 Task: Put "Image C" in They travelled - to the Andes in Wide of Adrenaline Trailer
Action: Mouse moved to (209, 60)
Screenshot: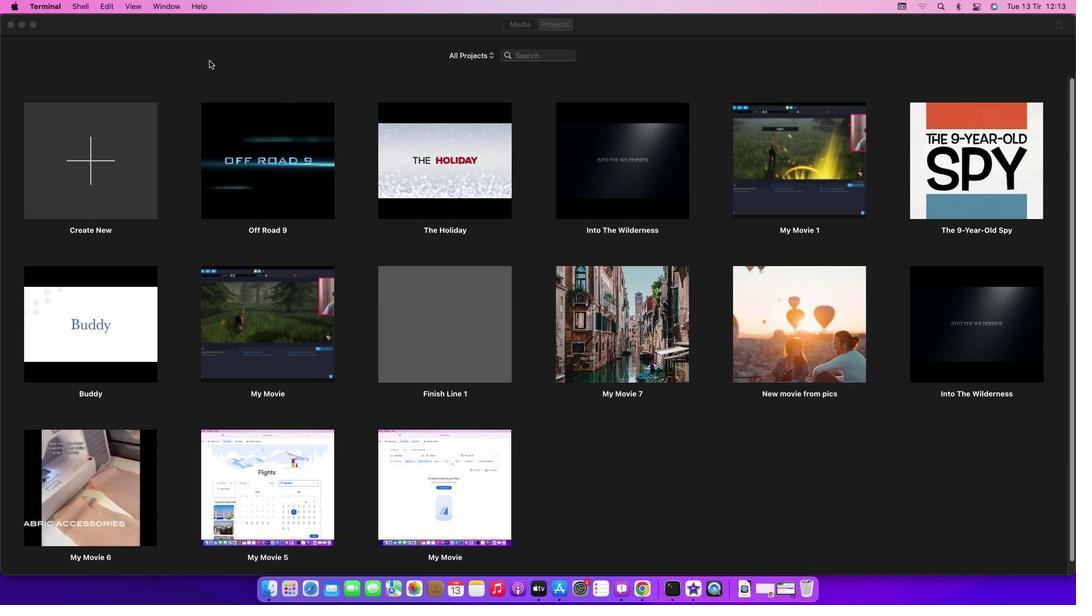 
Action: Mouse pressed left at (209, 60)
Screenshot: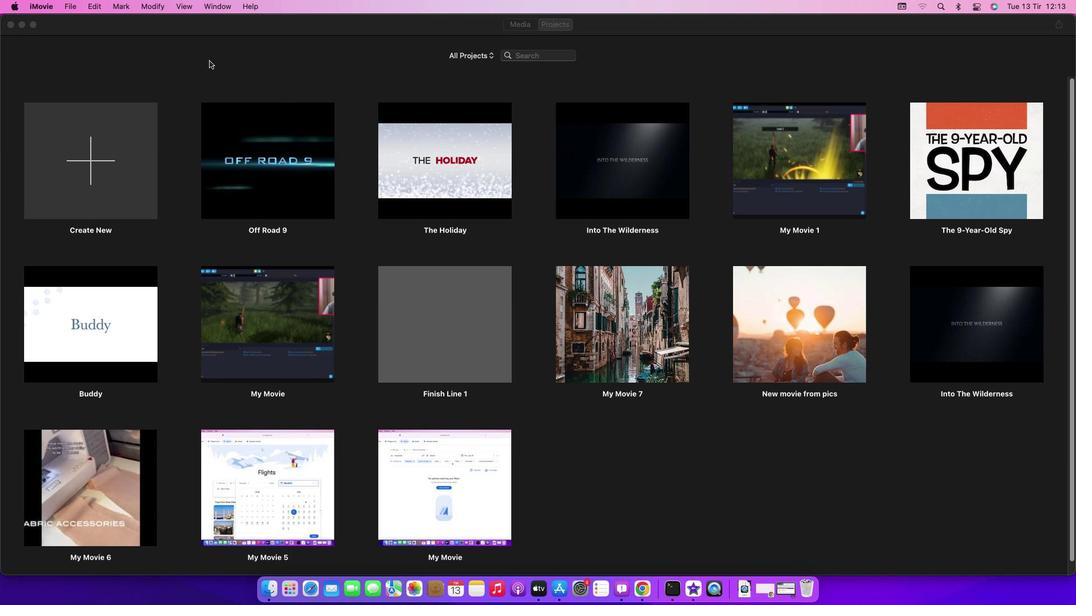 
Action: Mouse moved to (69, 2)
Screenshot: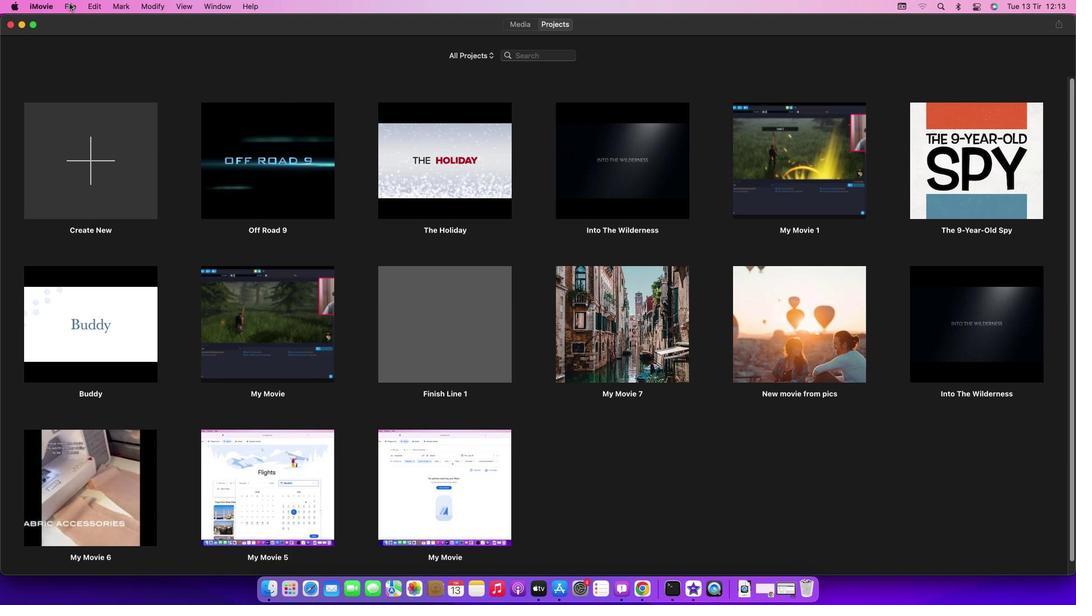 
Action: Mouse pressed left at (69, 2)
Screenshot: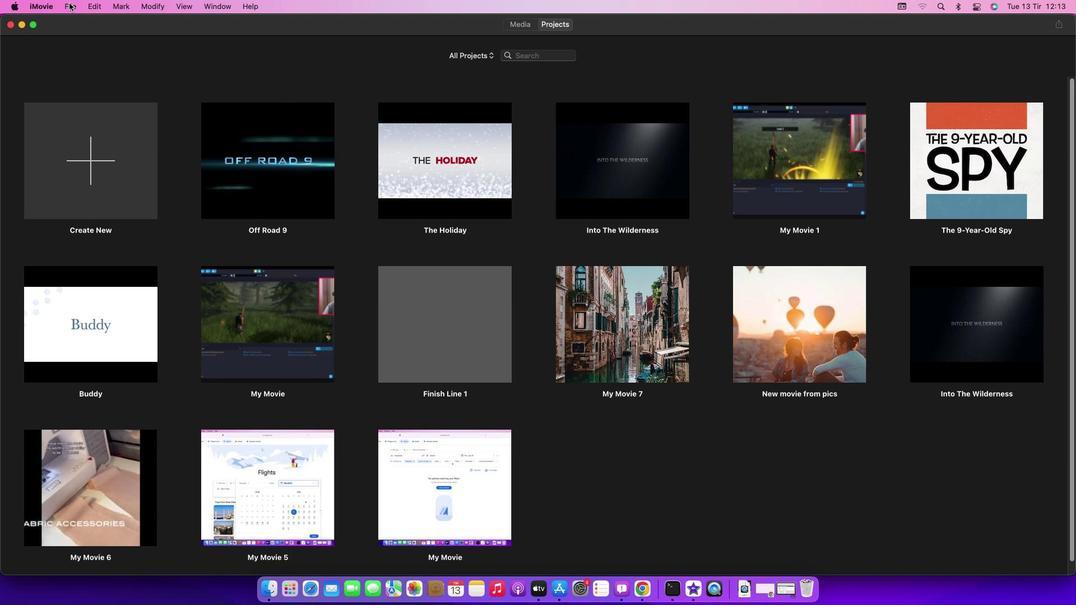 
Action: Mouse moved to (89, 36)
Screenshot: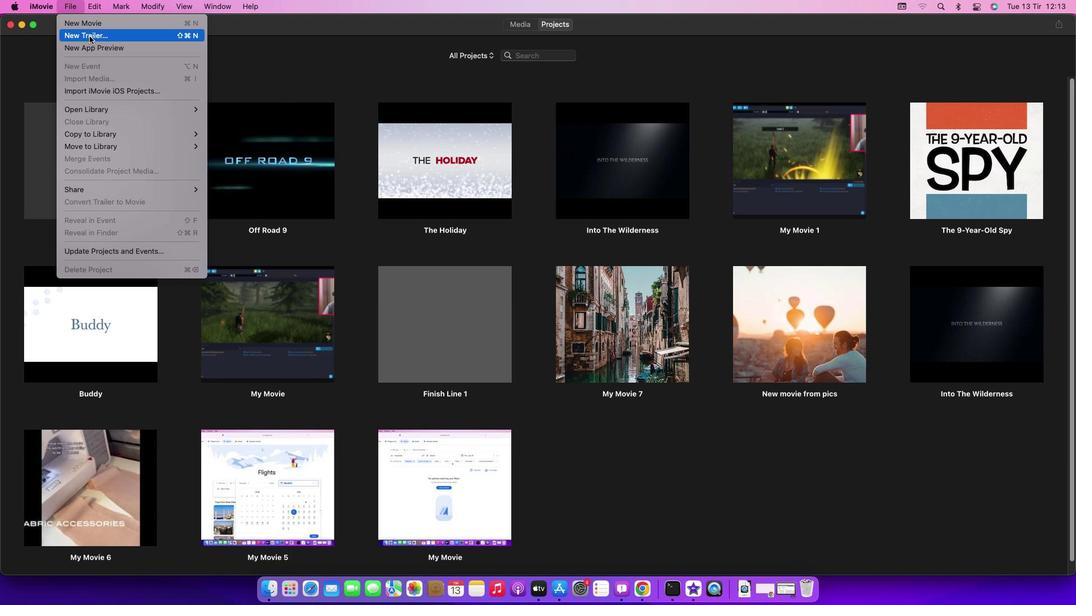 
Action: Mouse pressed left at (89, 36)
Screenshot: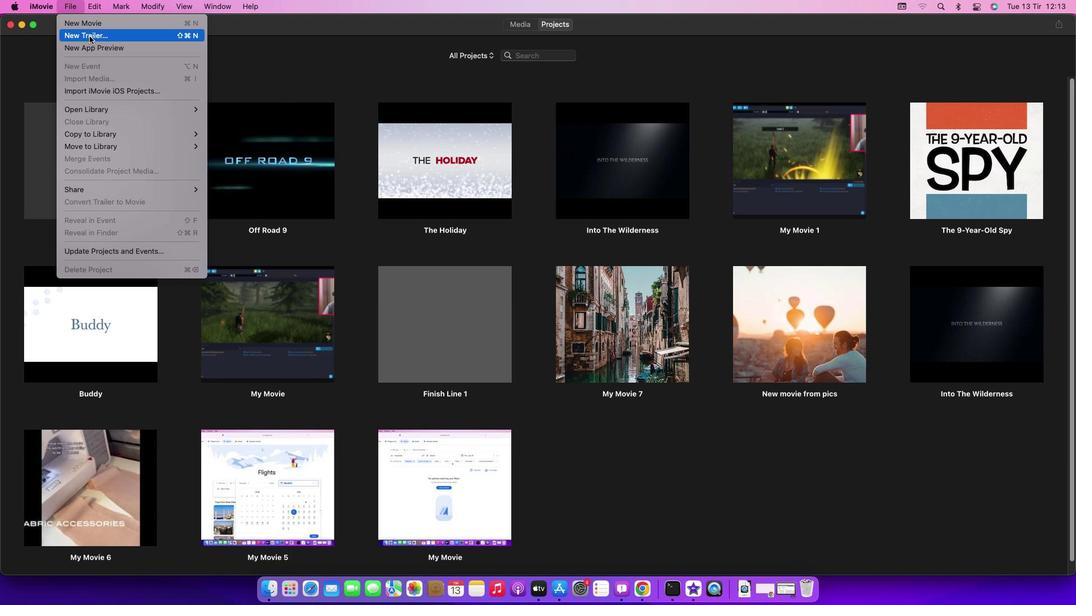 
Action: Mouse moved to (653, 316)
Screenshot: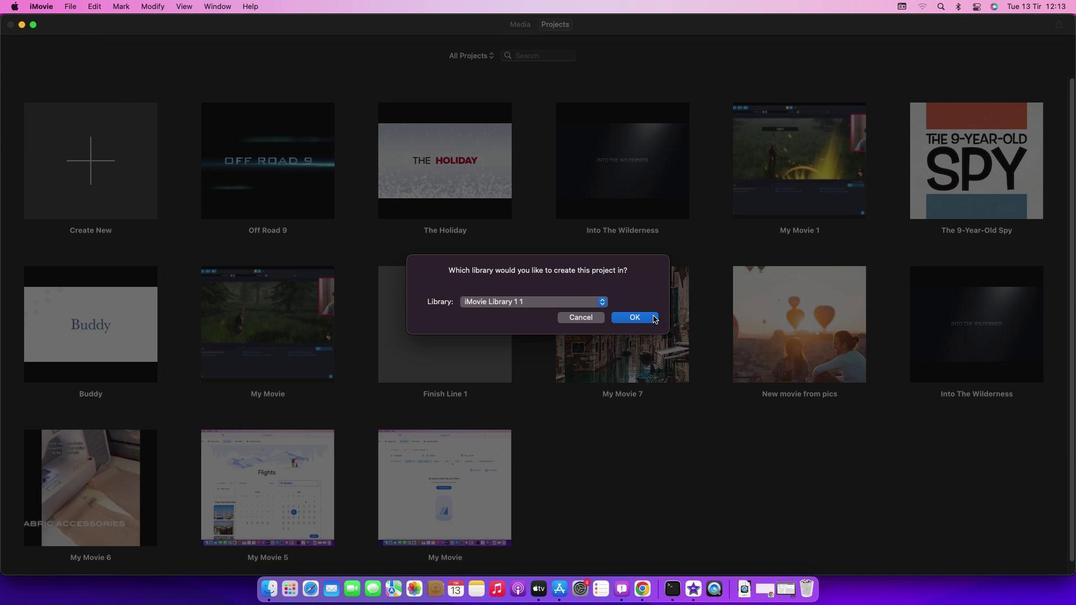 
Action: Mouse pressed left at (653, 316)
Screenshot: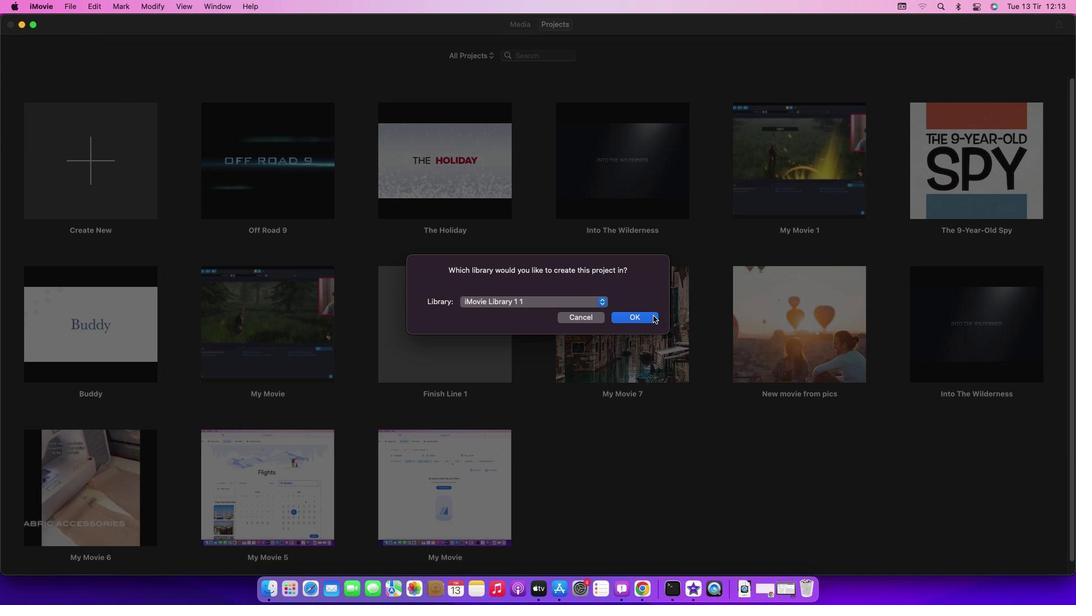 
Action: Mouse moved to (512, 230)
Screenshot: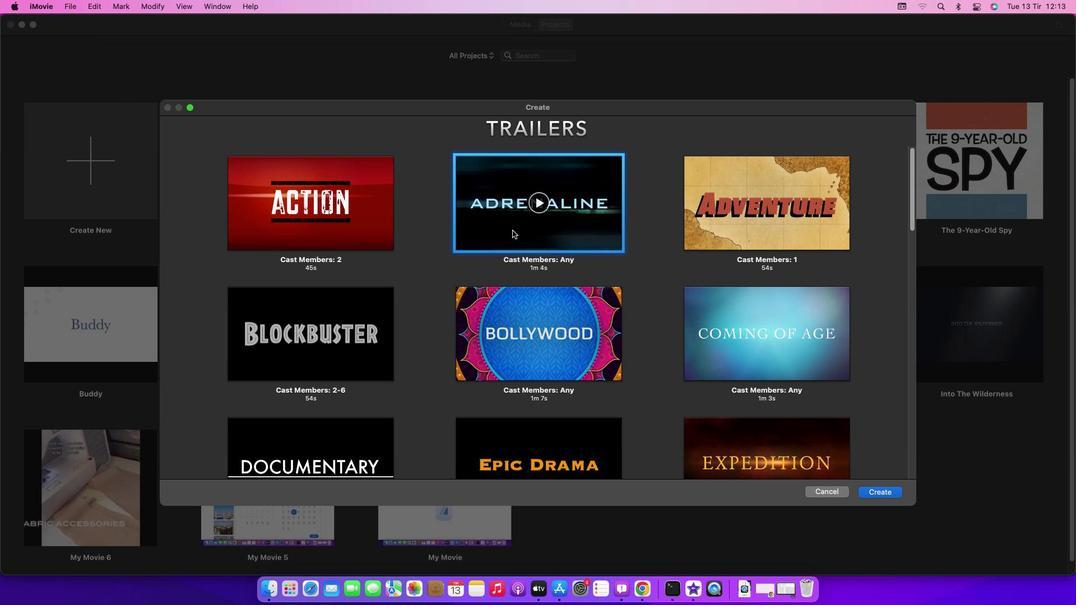 
Action: Mouse pressed left at (512, 230)
Screenshot: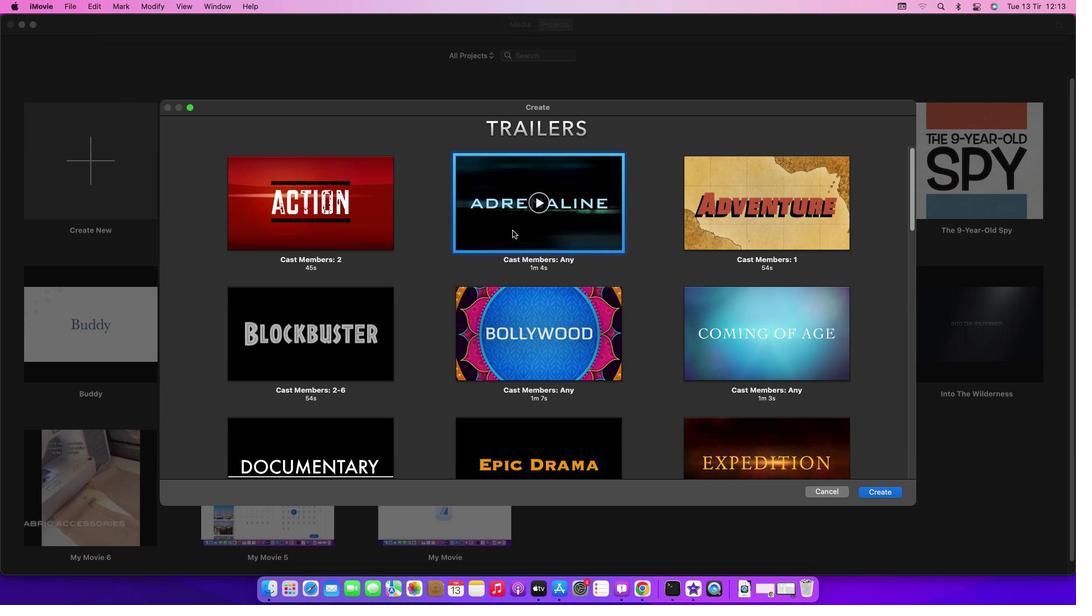
Action: Mouse moved to (882, 493)
Screenshot: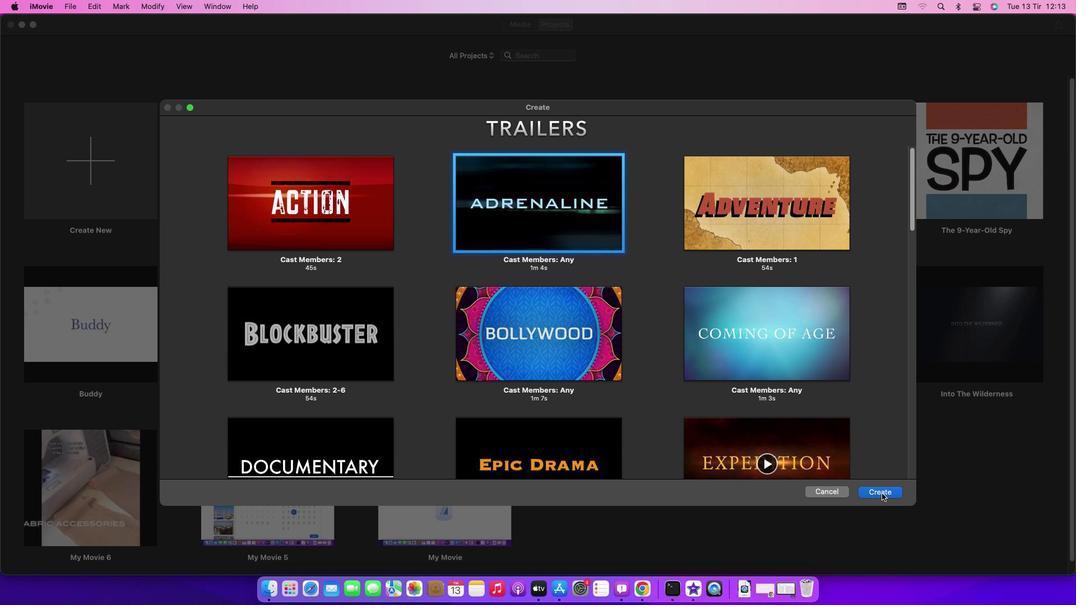 
Action: Mouse pressed left at (882, 493)
Screenshot: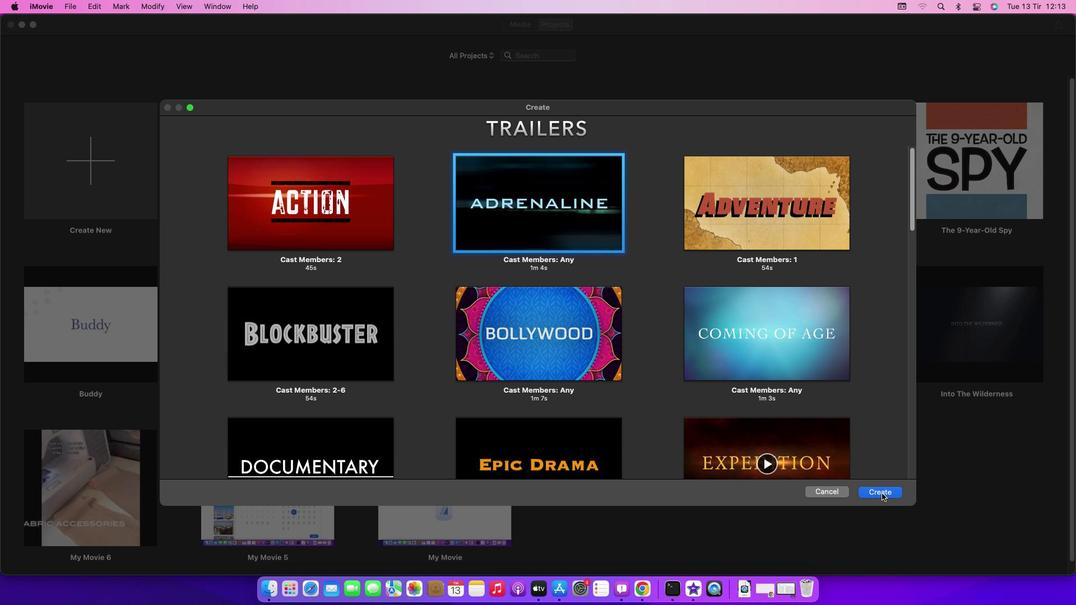 
Action: Mouse moved to (542, 337)
Screenshot: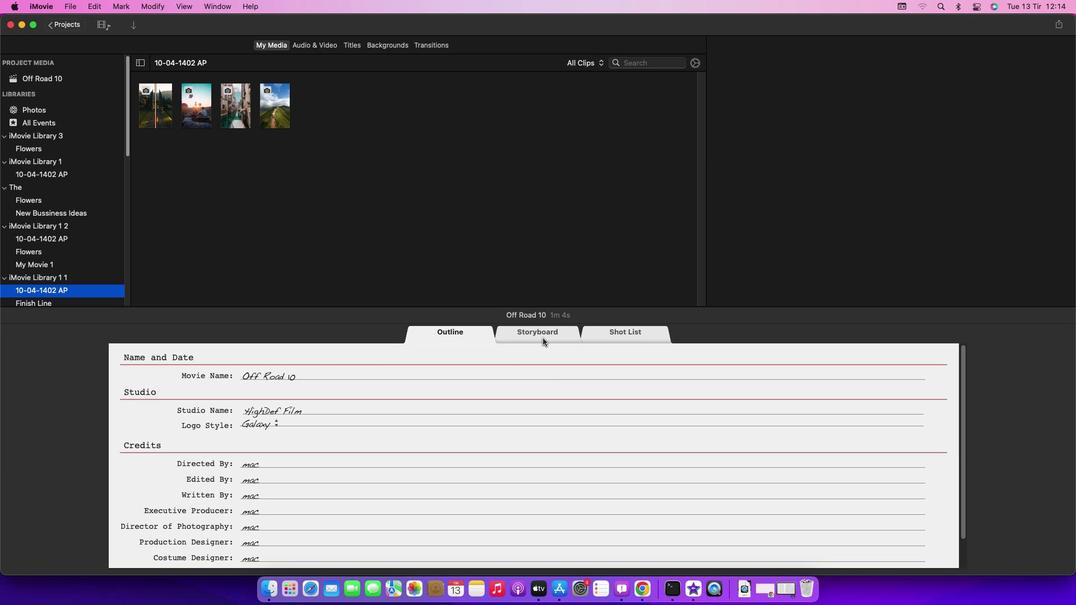 
Action: Mouse pressed left at (542, 337)
Screenshot: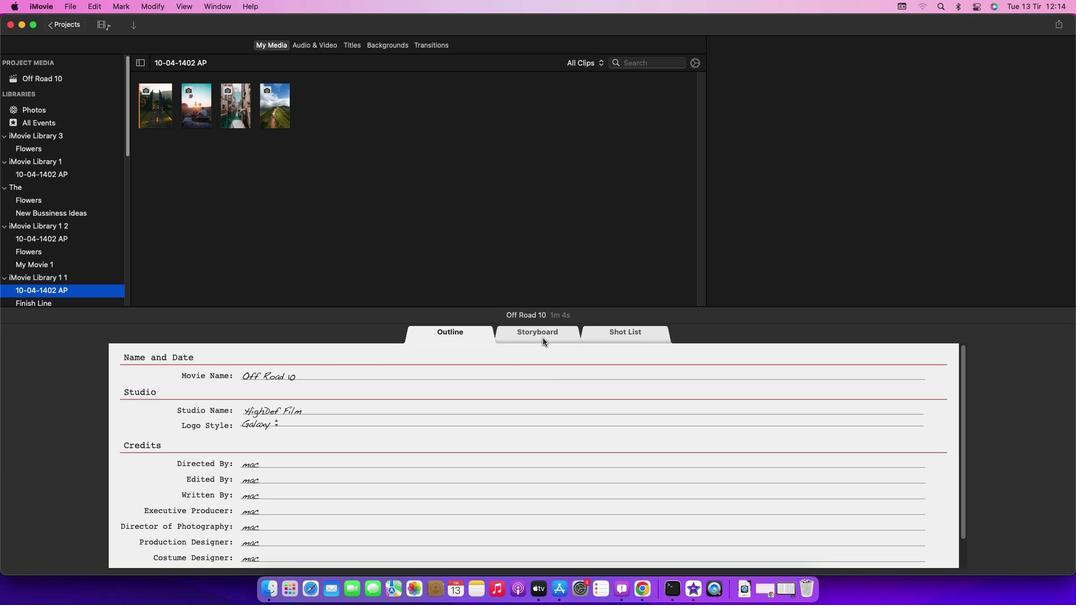 
Action: Mouse moved to (383, 510)
Screenshot: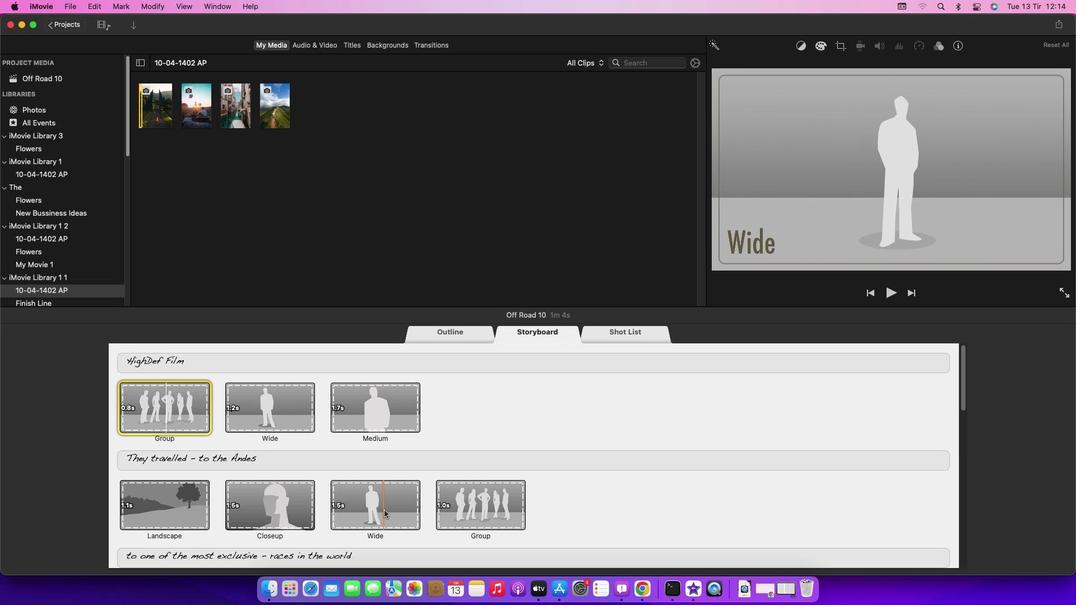 
Action: Mouse pressed left at (383, 510)
Screenshot: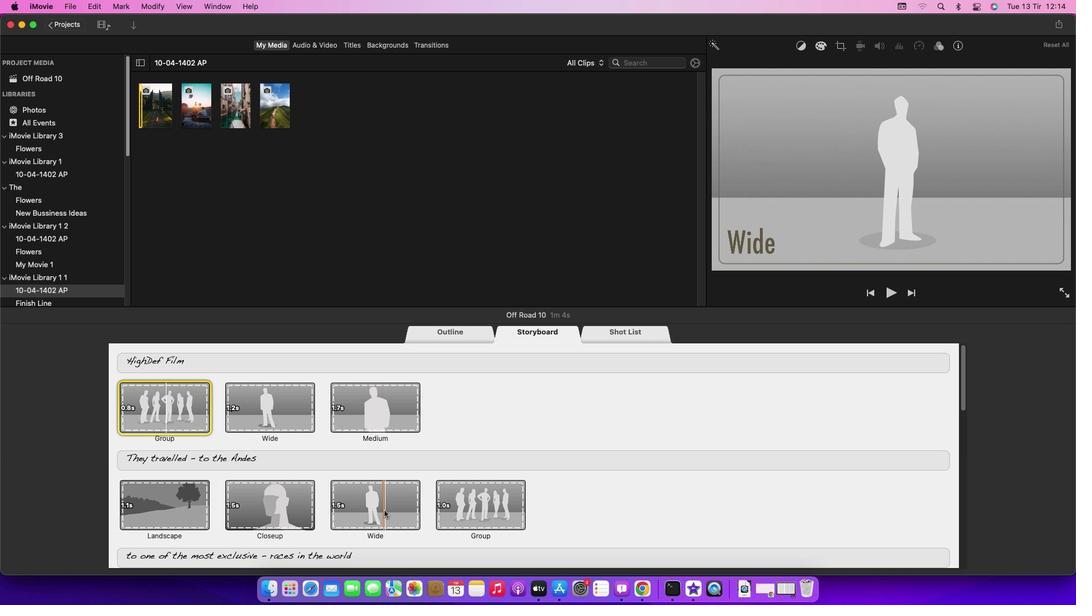 
Action: Mouse moved to (262, 109)
Screenshot: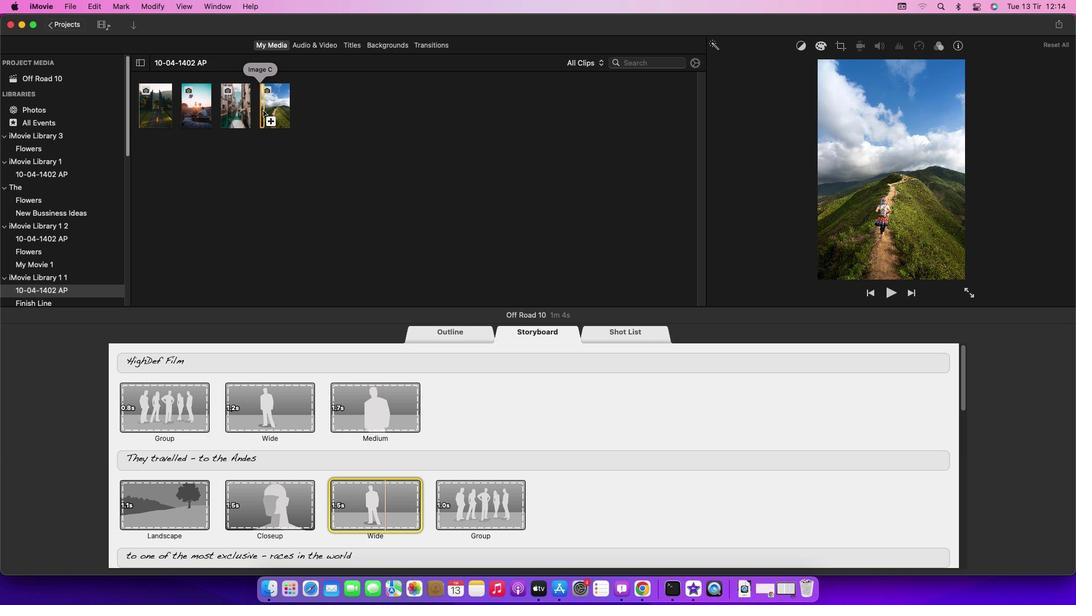 
Action: Mouse pressed left at (262, 109)
Screenshot: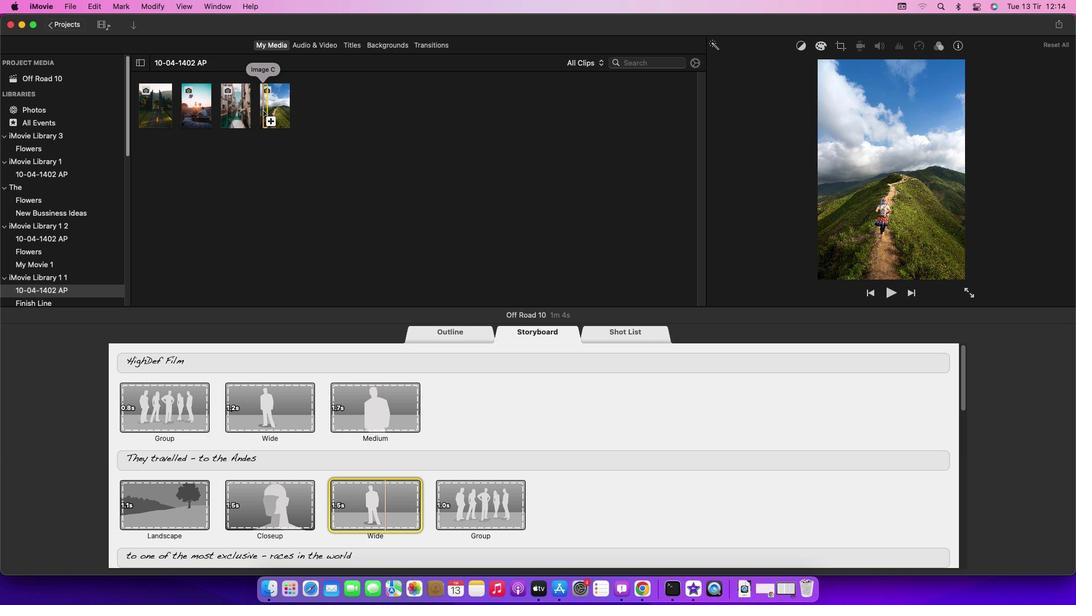 
Action: Mouse moved to (466, 158)
Screenshot: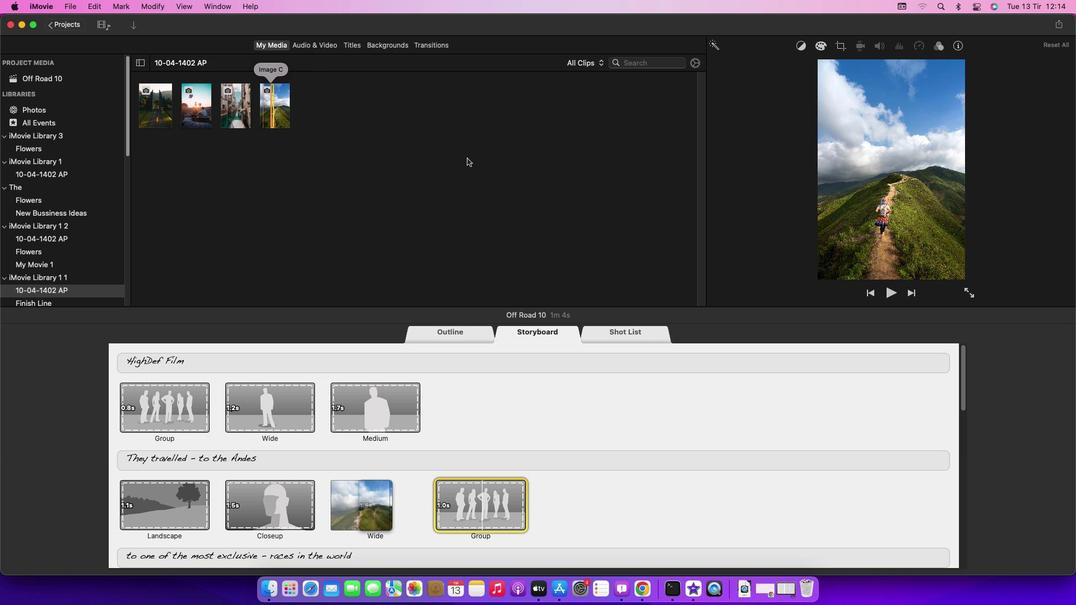 
